 Task: Check the percentage active listings of vinyl sliding in the last 5 years.
Action: Mouse moved to (750, 171)
Screenshot: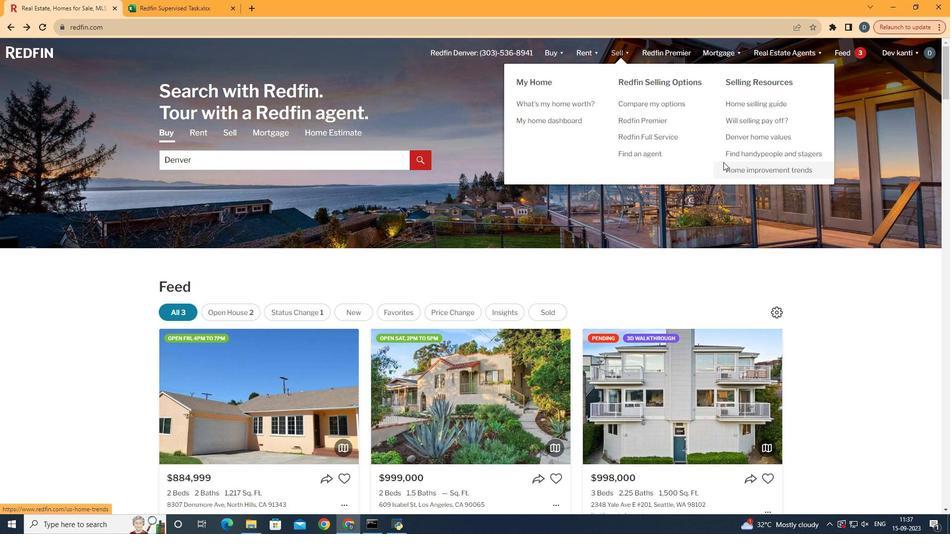 
Action: Mouse pressed left at (750, 171)
Screenshot: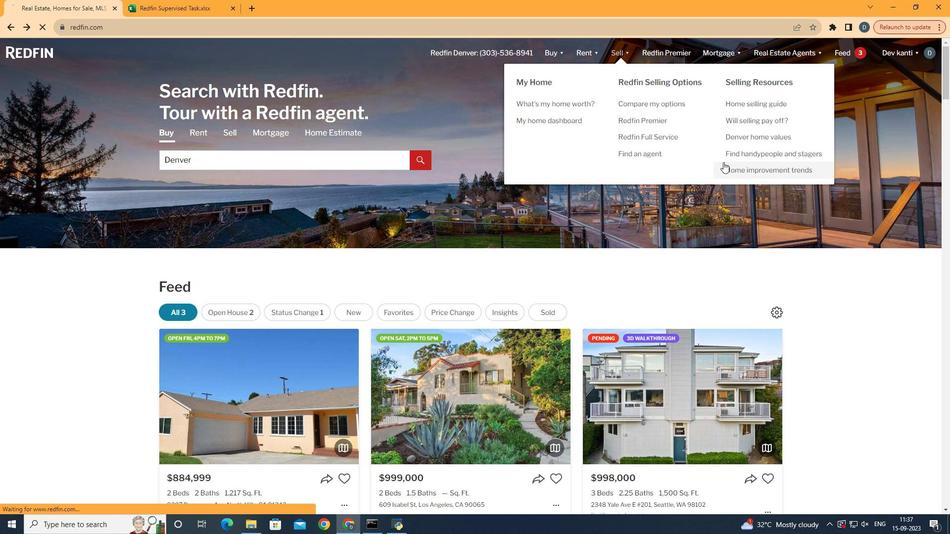 
Action: Mouse moved to (234, 199)
Screenshot: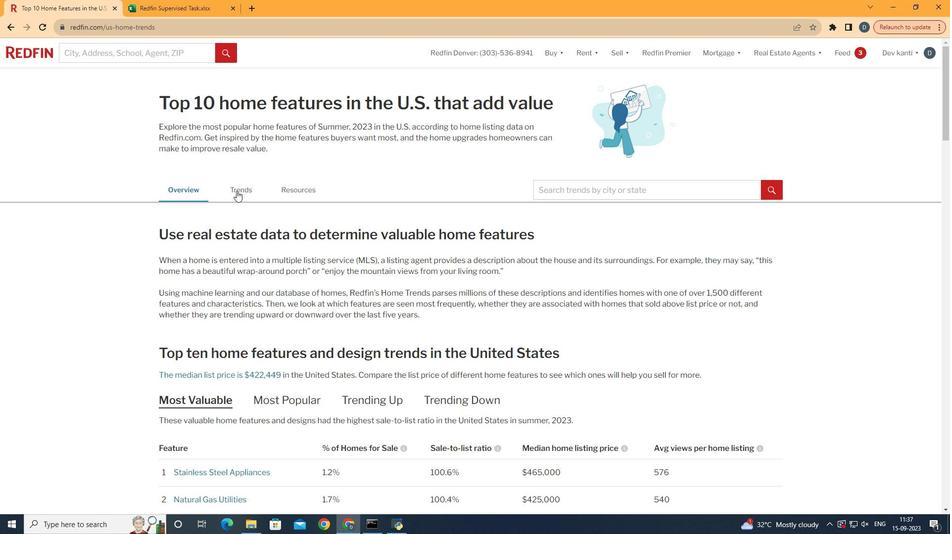 
Action: Mouse pressed left at (234, 199)
Screenshot: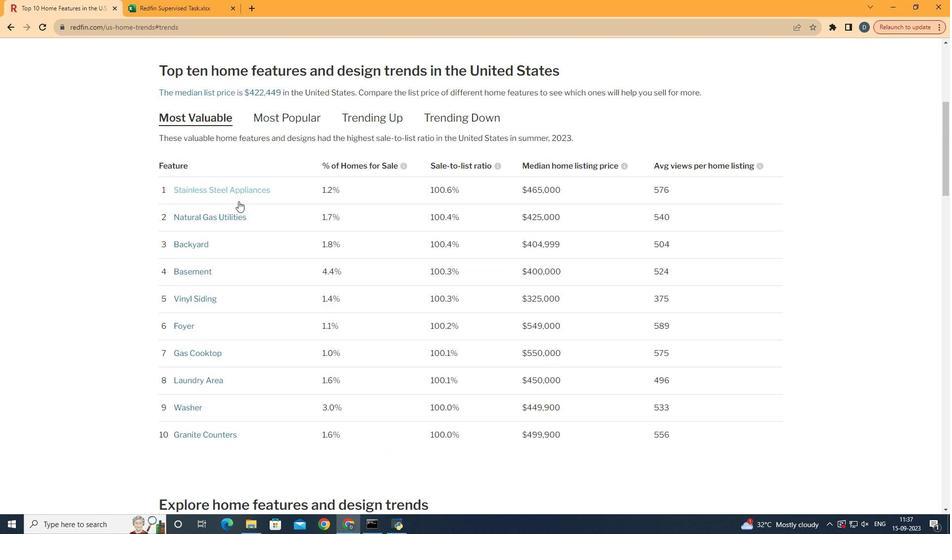 
Action: Mouse moved to (382, 290)
Screenshot: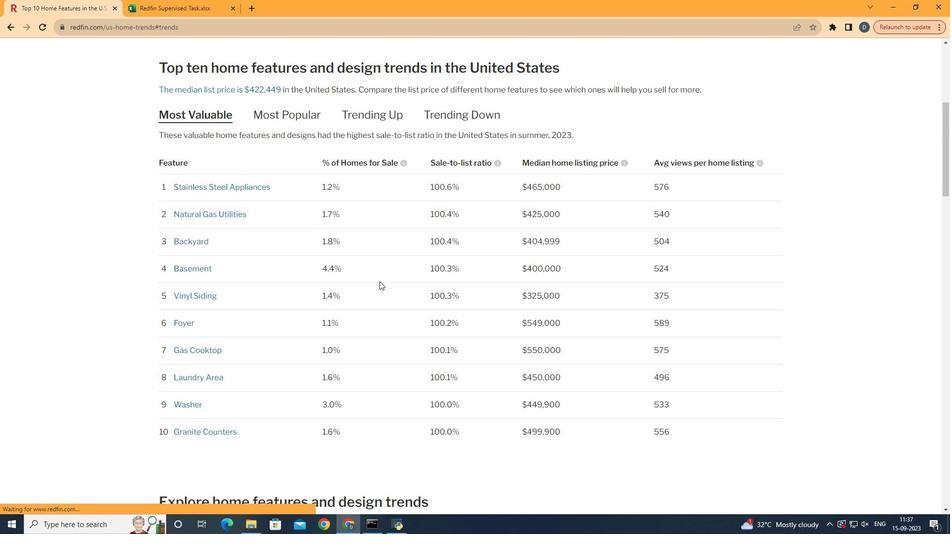 
Action: Mouse scrolled (382, 289) with delta (0, 0)
Screenshot: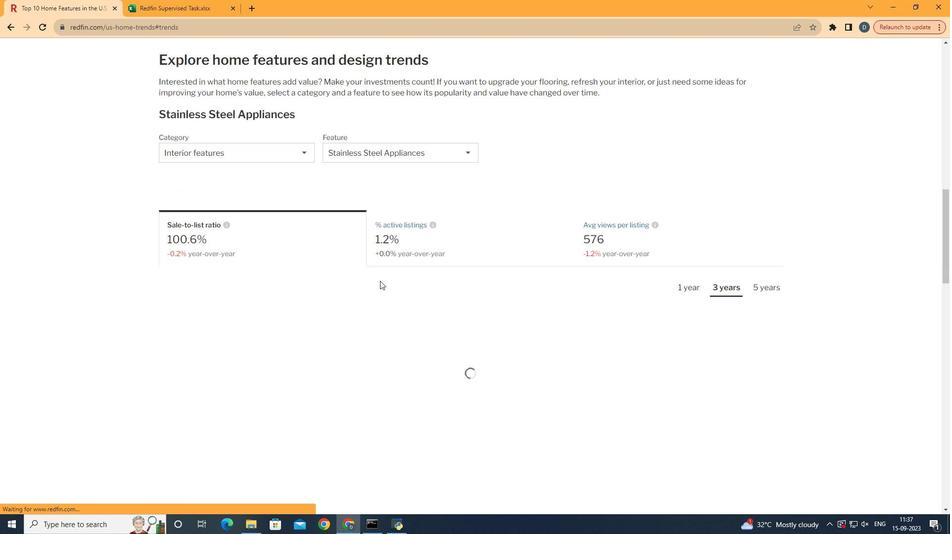 
Action: Mouse scrolled (382, 289) with delta (0, 0)
Screenshot: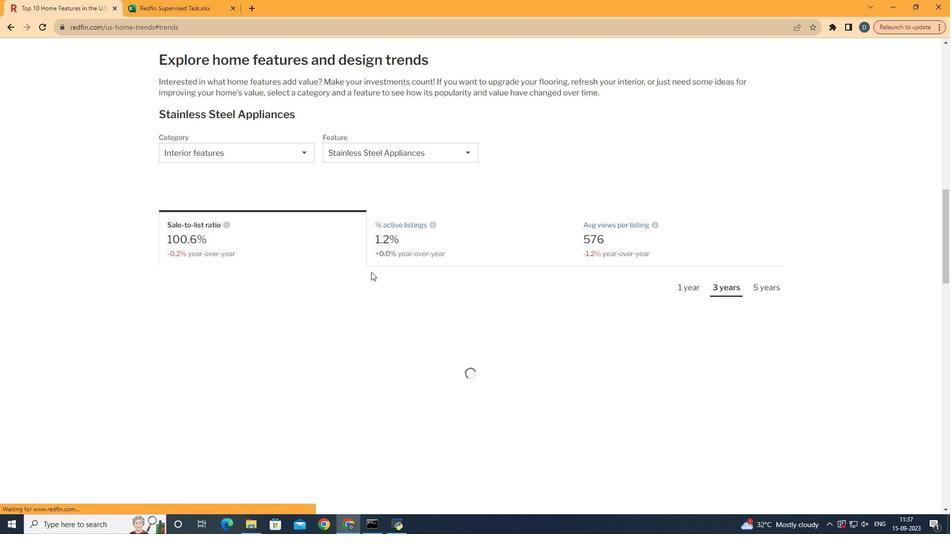 
Action: Mouse scrolled (382, 289) with delta (0, 0)
Screenshot: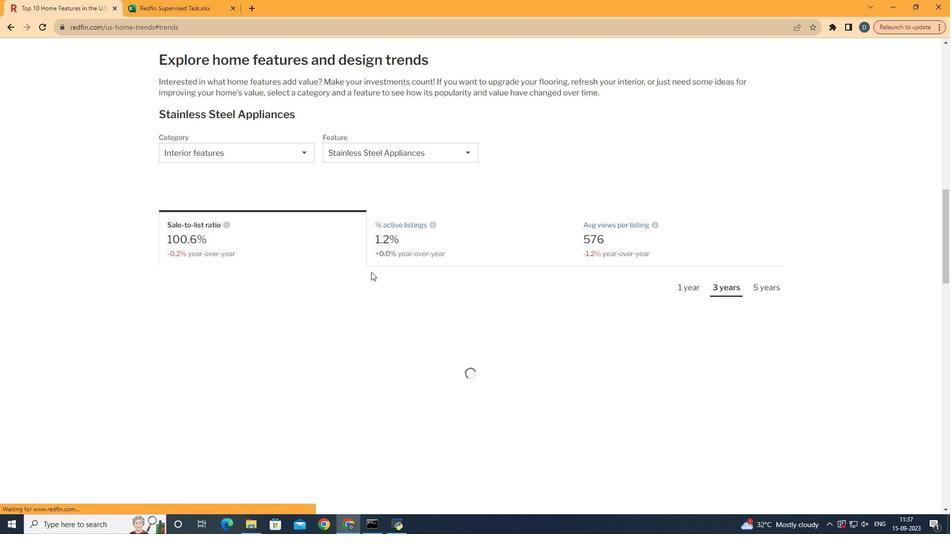 
Action: Mouse scrolled (382, 289) with delta (0, 0)
Screenshot: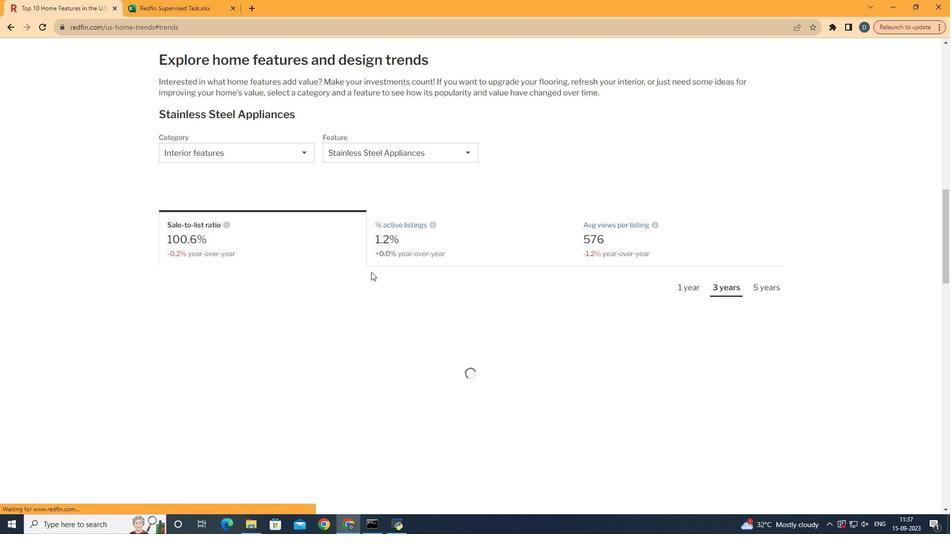 
Action: Mouse moved to (382, 290)
Screenshot: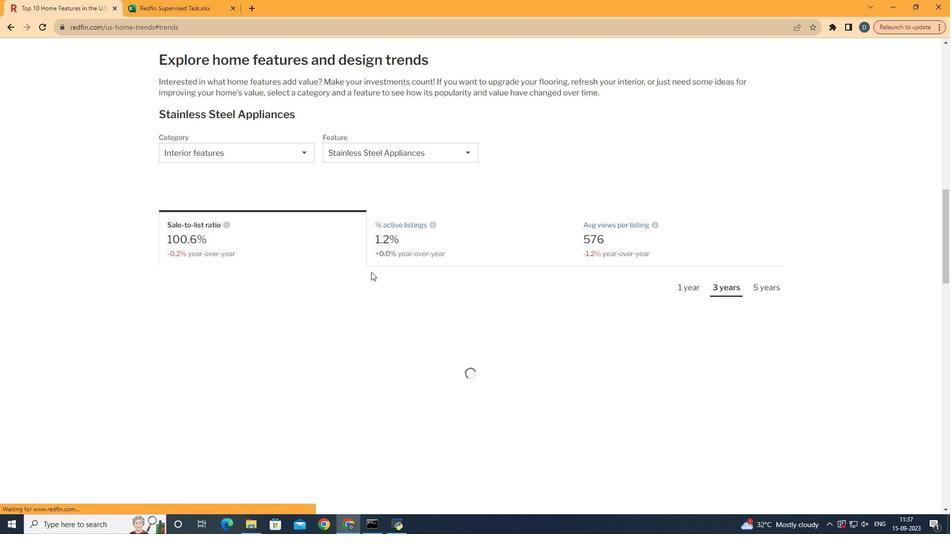
Action: Mouse scrolled (382, 289) with delta (0, 0)
Screenshot: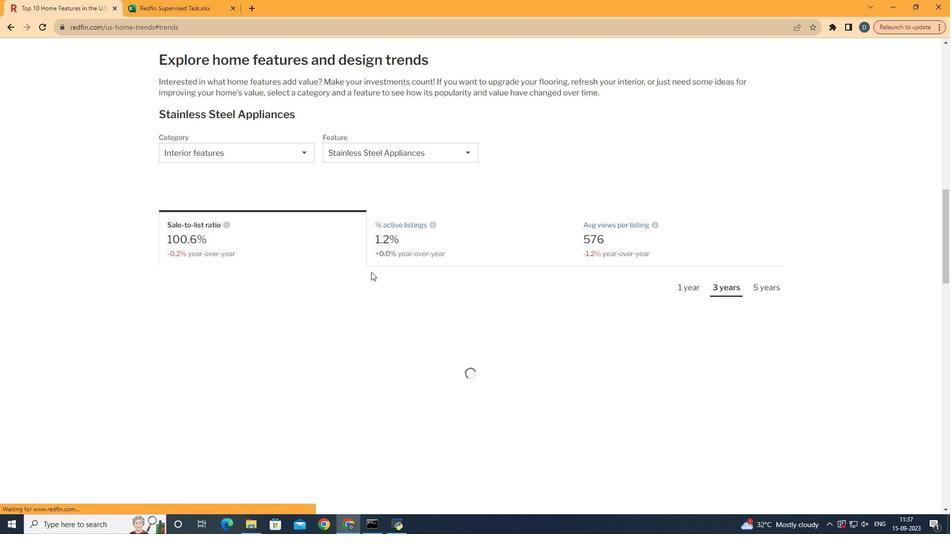 
Action: Mouse moved to (384, 289)
Screenshot: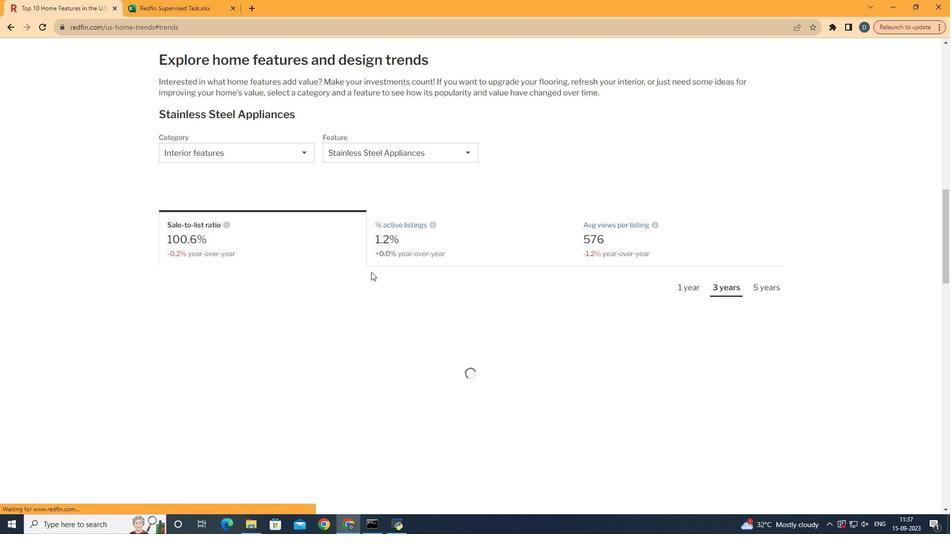 
Action: Mouse scrolled (384, 288) with delta (0, 0)
Screenshot: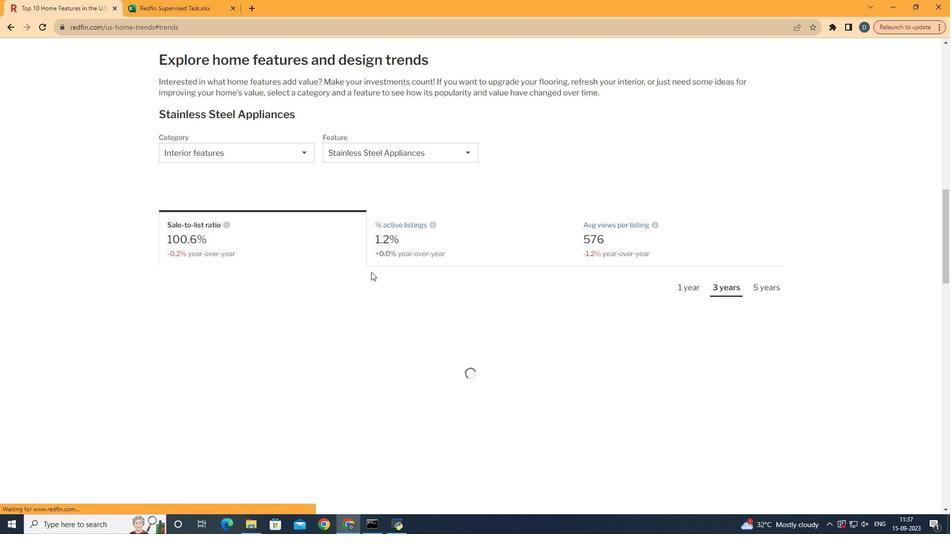 
Action: Mouse moved to (385, 289)
Screenshot: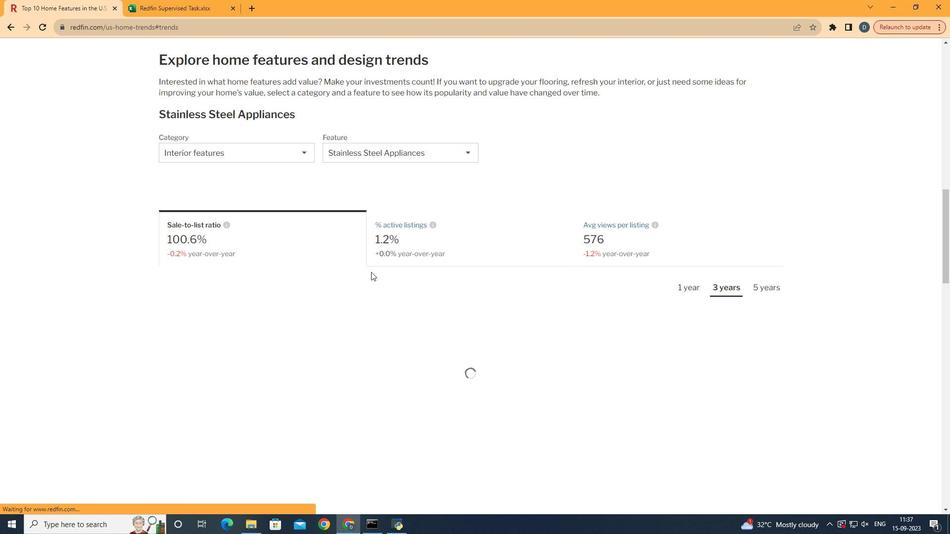 
Action: Mouse scrolled (385, 288) with delta (0, 0)
Screenshot: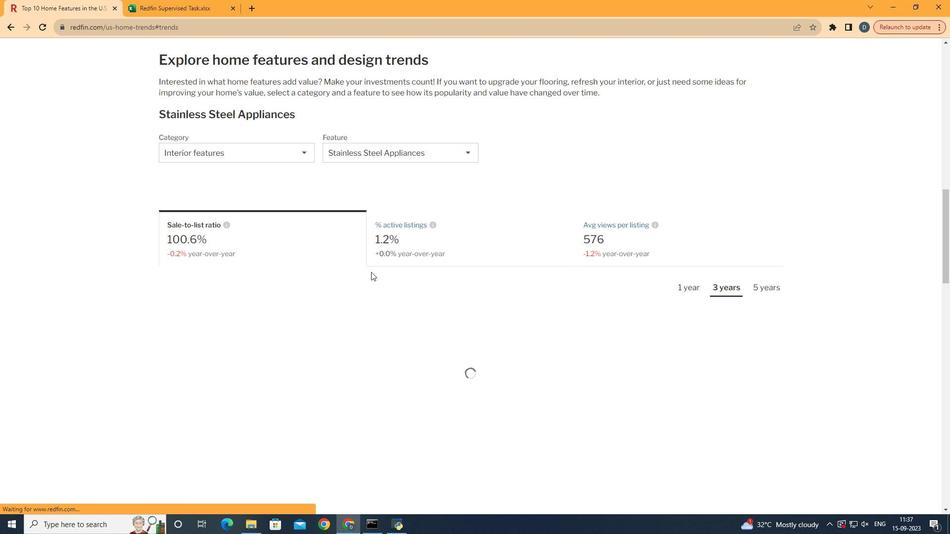 
Action: Mouse moved to (386, 289)
Screenshot: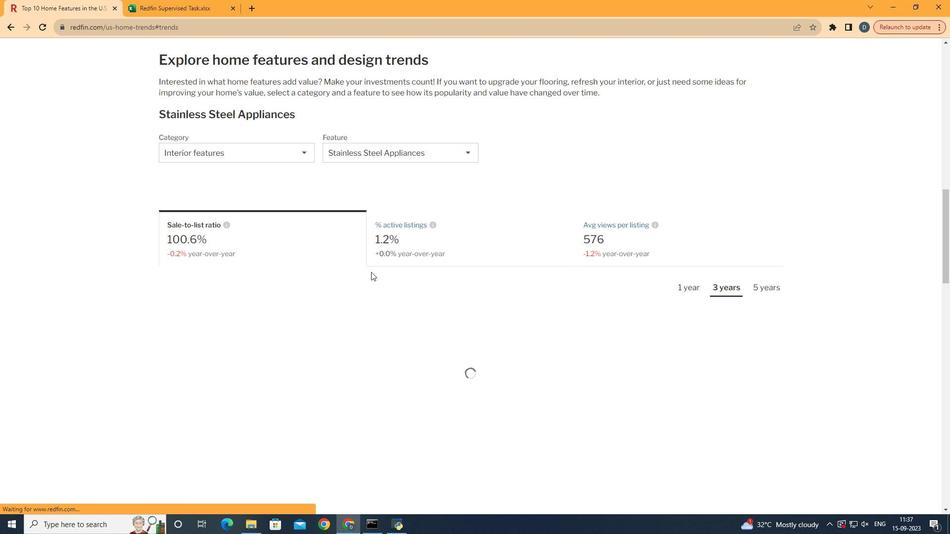 
Action: Mouse scrolled (386, 288) with delta (0, 0)
Screenshot: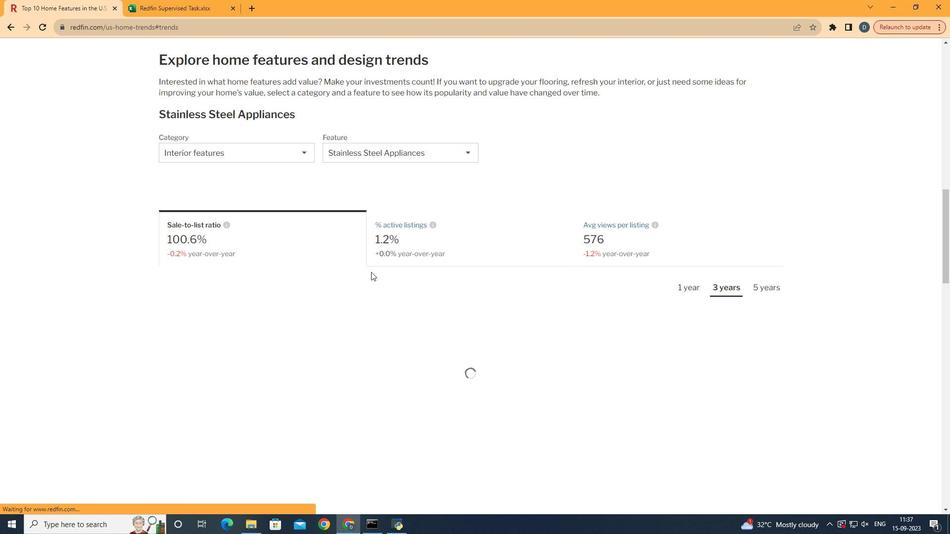 
Action: Mouse moved to (288, 159)
Screenshot: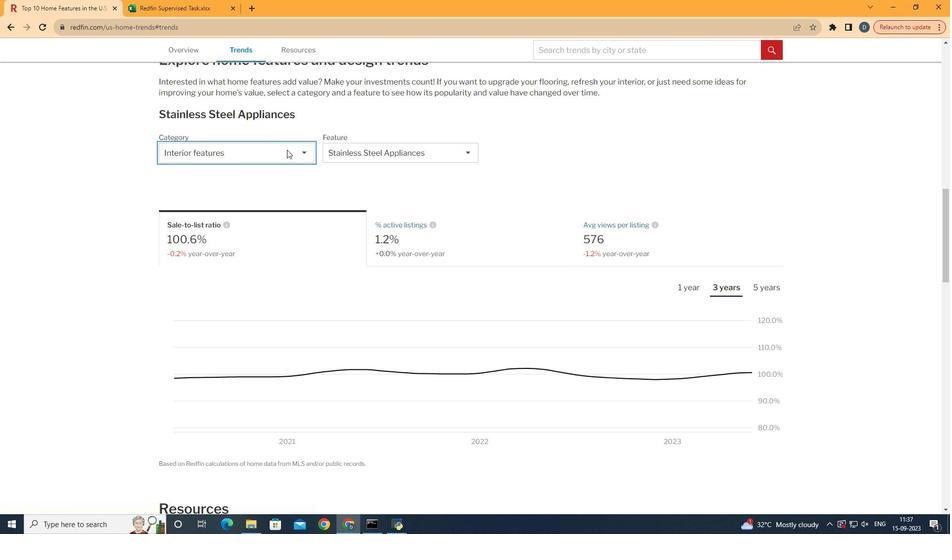 
Action: Mouse pressed left at (288, 159)
Screenshot: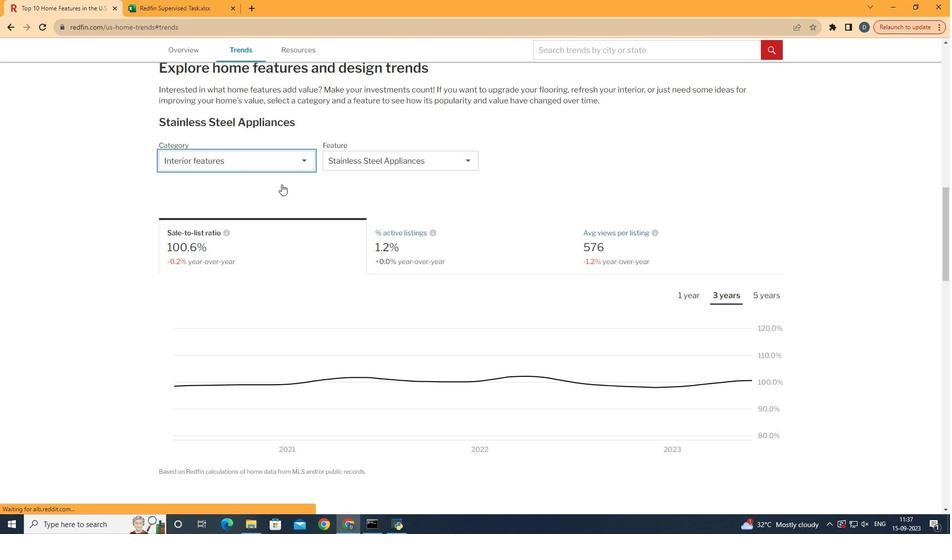 
Action: Mouse moved to (263, 305)
Screenshot: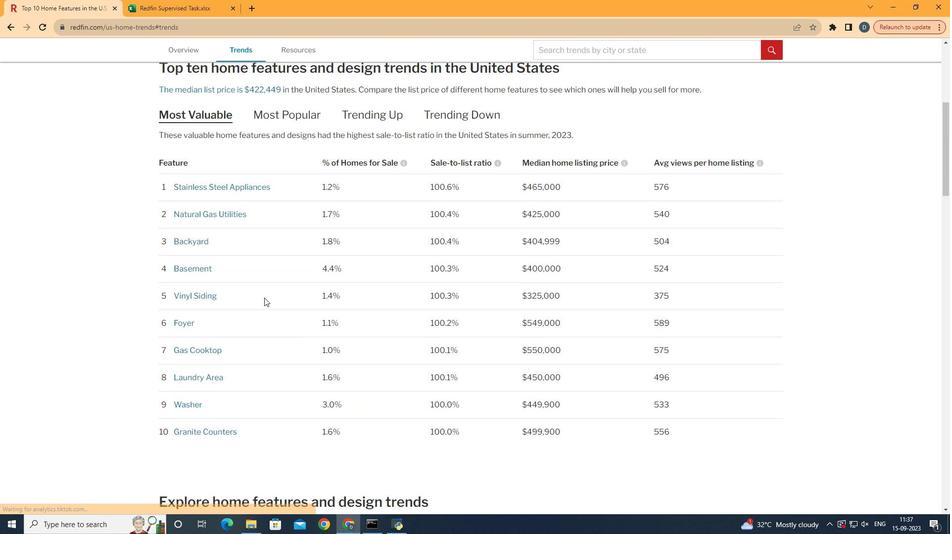 
Action: Mouse scrolled (263, 304) with delta (0, 0)
Screenshot: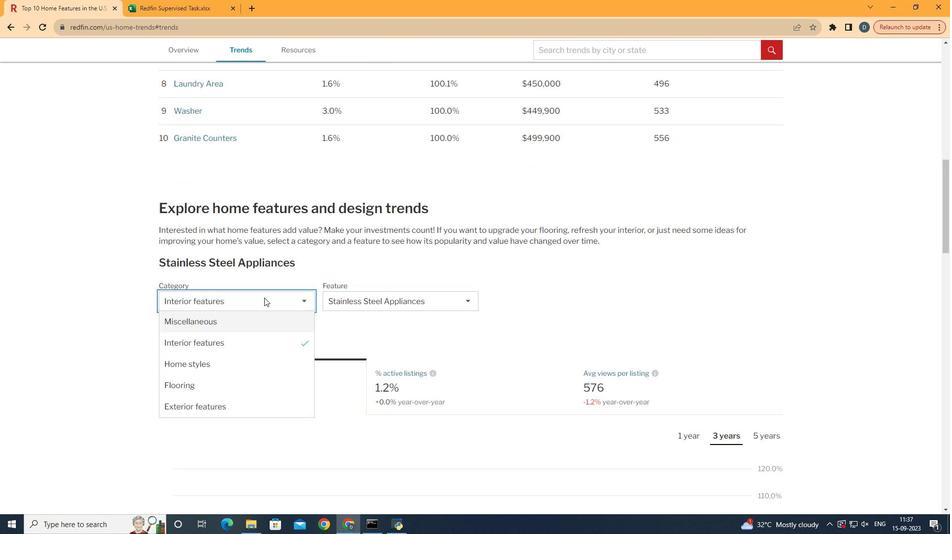 
Action: Mouse scrolled (263, 304) with delta (0, 0)
Screenshot: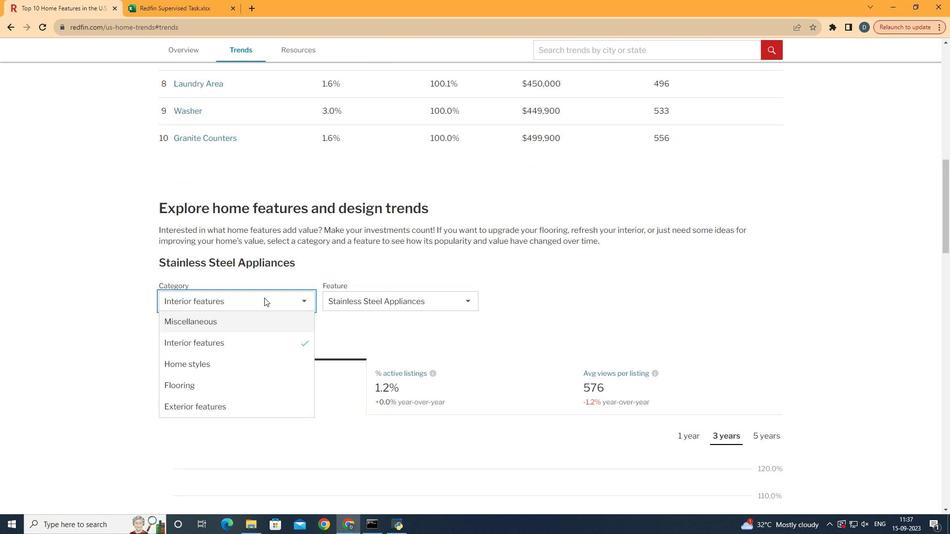 
Action: Mouse scrolled (263, 304) with delta (0, 0)
Screenshot: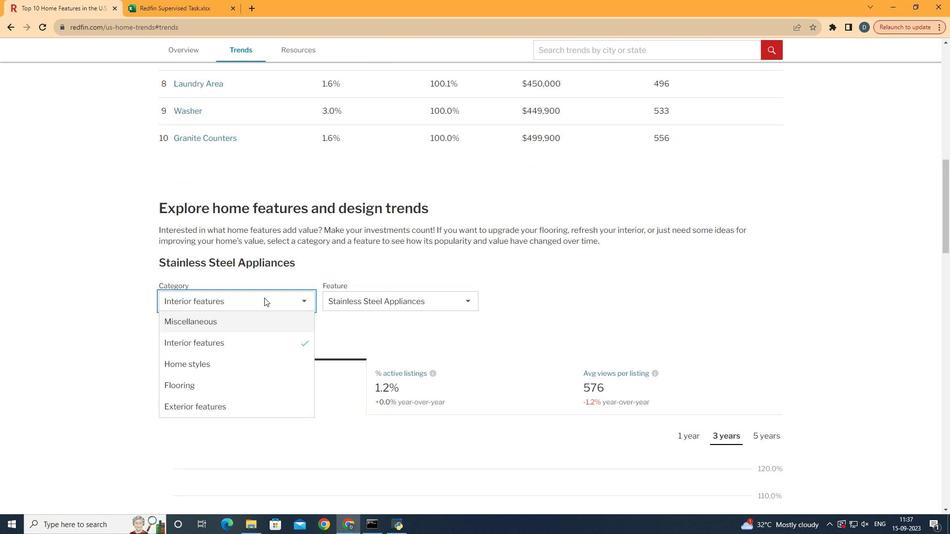 
Action: Mouse scrolled (263, 304) with delta (0, 0)
Screenshot: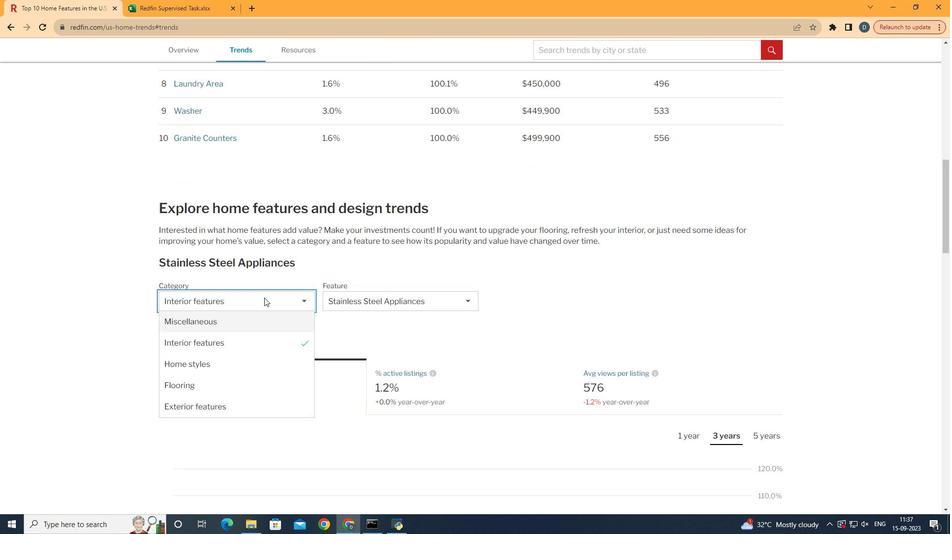 
Action: Mouse scrolled (263, 304) with delta (0, 0)
Screenshot: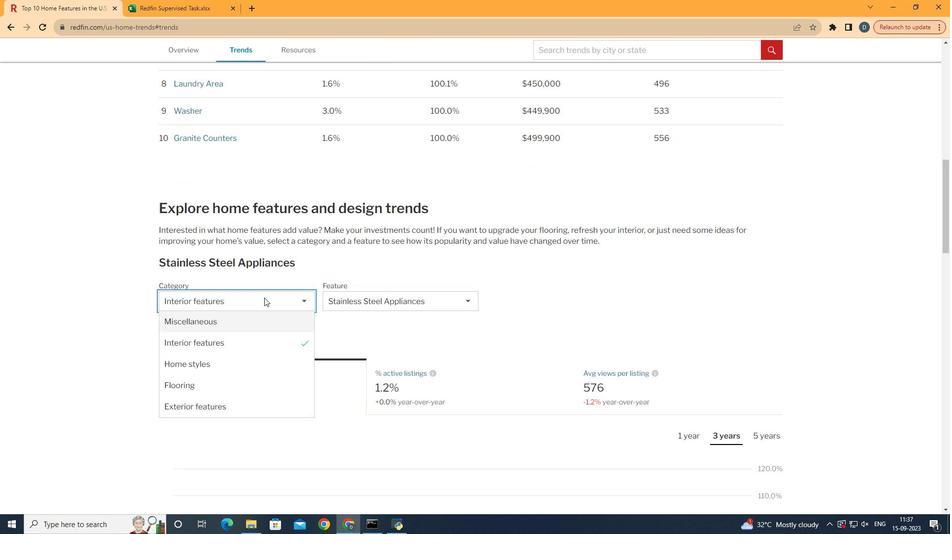 
Action: Mouse scrolled (263, 304) with delta (0, 0)
Screenshot: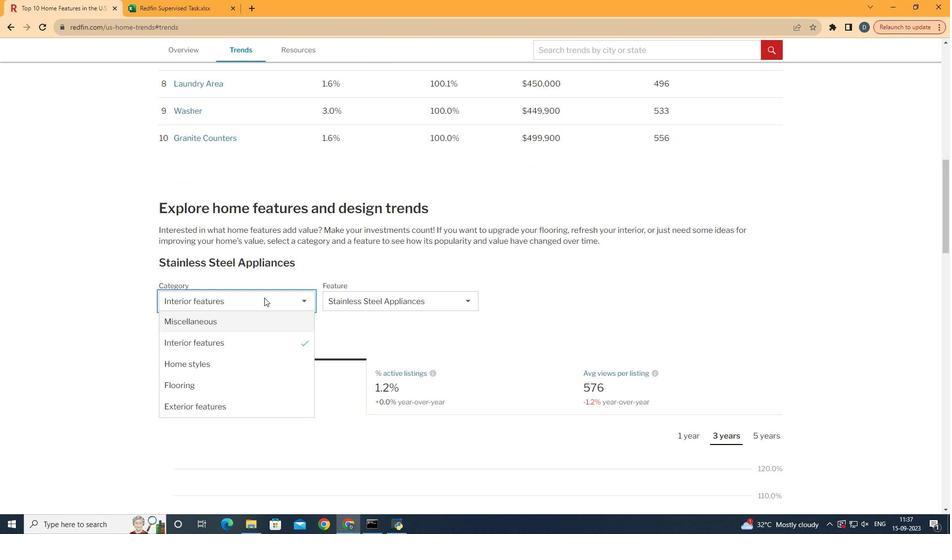 
Action: Mouse moved to (244, 407)
Screenshot: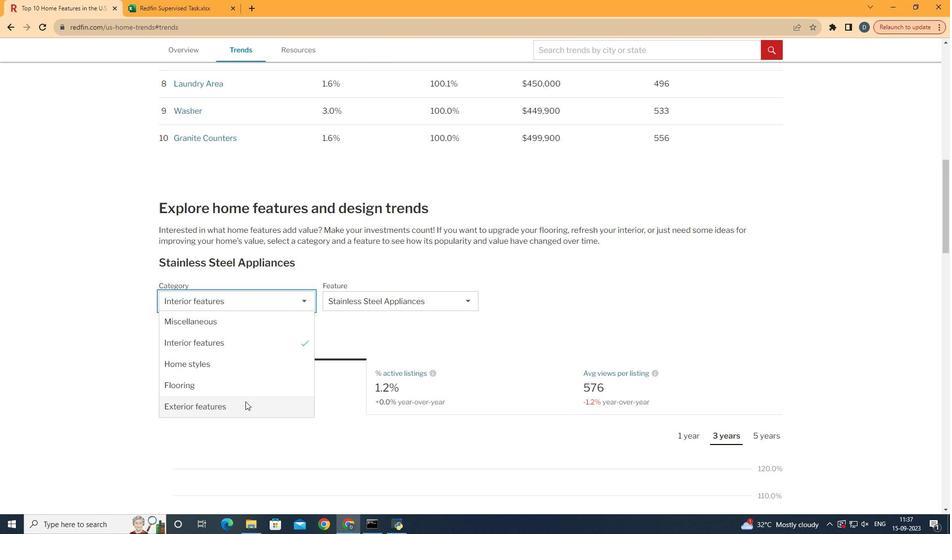 
Action: Mouse pressed left at (244, 407)
Screenshot: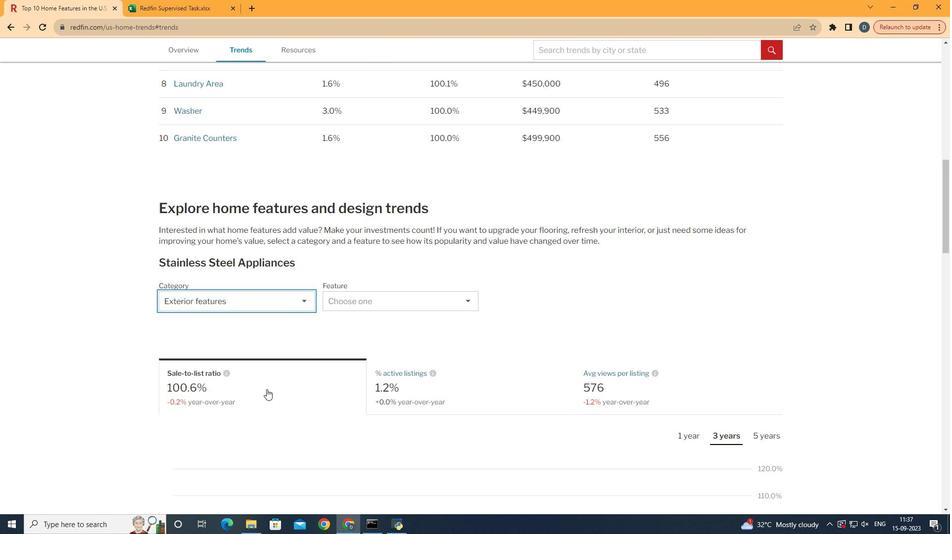 
Action: Mouse moved to (401, 307)
Screenshot: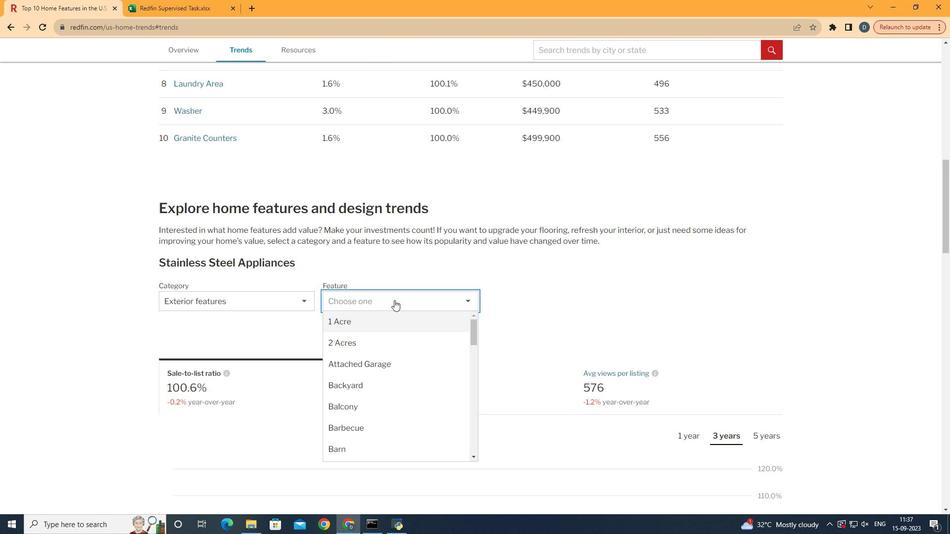 
Action: Mouse pressed left at (401, 307)
Screenshot: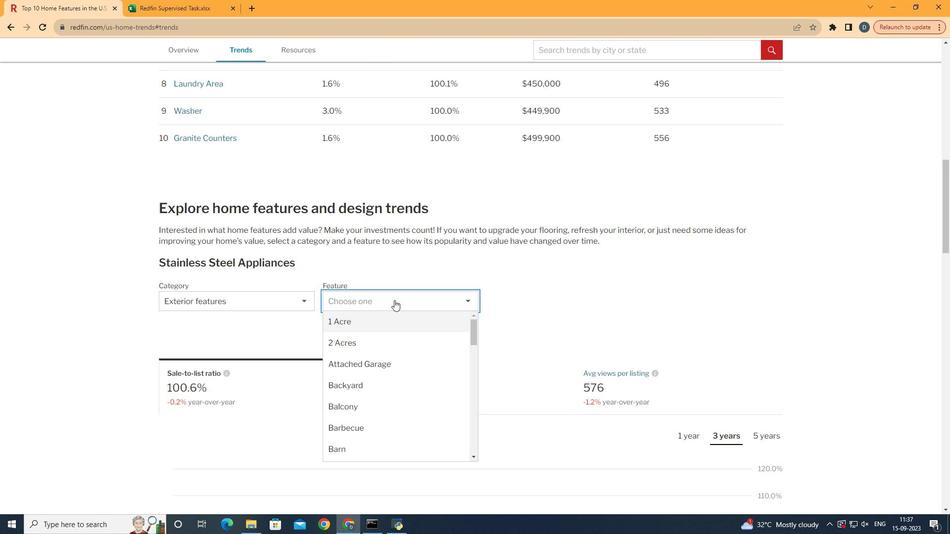 
Action: Mouse moved to (411, 385)
Screenshot: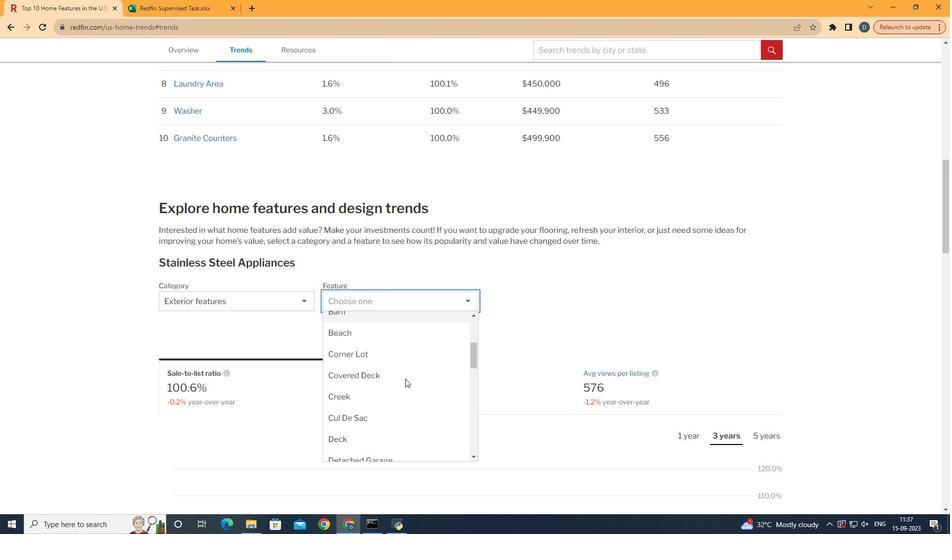 
Action: Mouse scrolled (411, 384) with delta (0, 0)
Screenshot: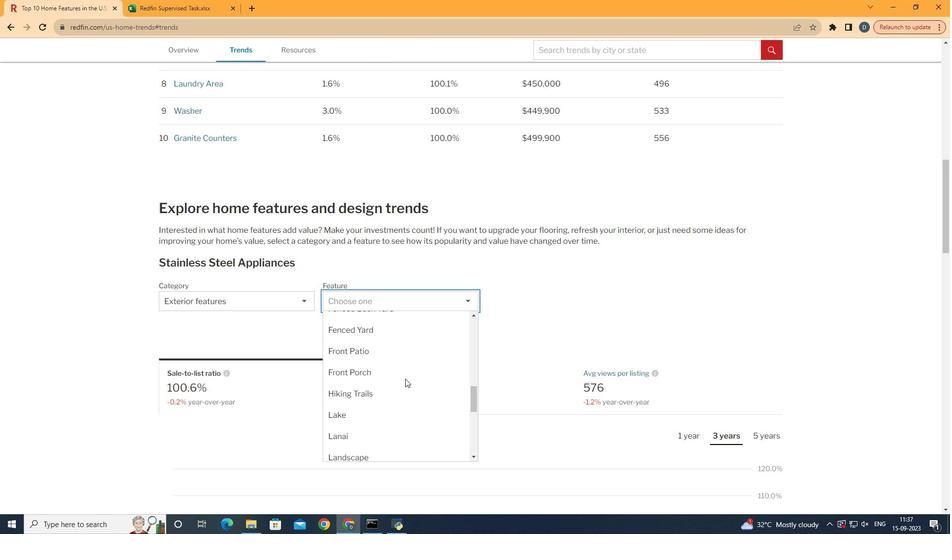 
Action: Mouse scrolled (411, 384) with delta (0, 0)
Screenshot: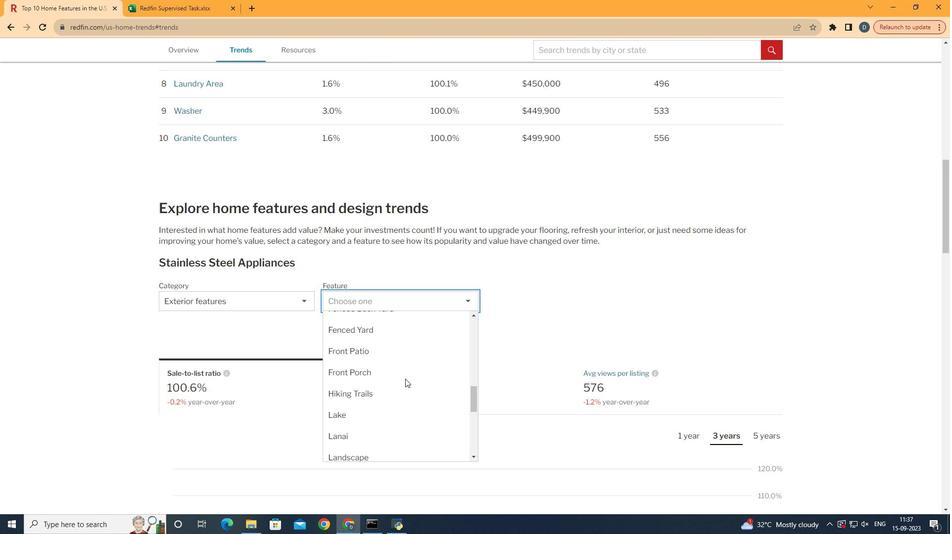 
Action: Mouse scrolled (411, 384) with delta (0, 0)
Screenshot: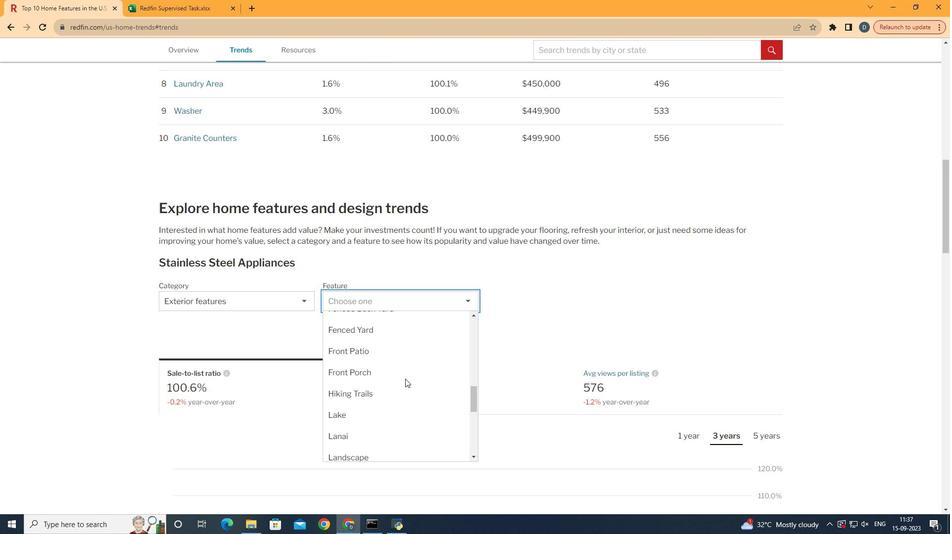 
Action: Mouse scrolled (411, 384) with delta (0, 0)
Screenshot: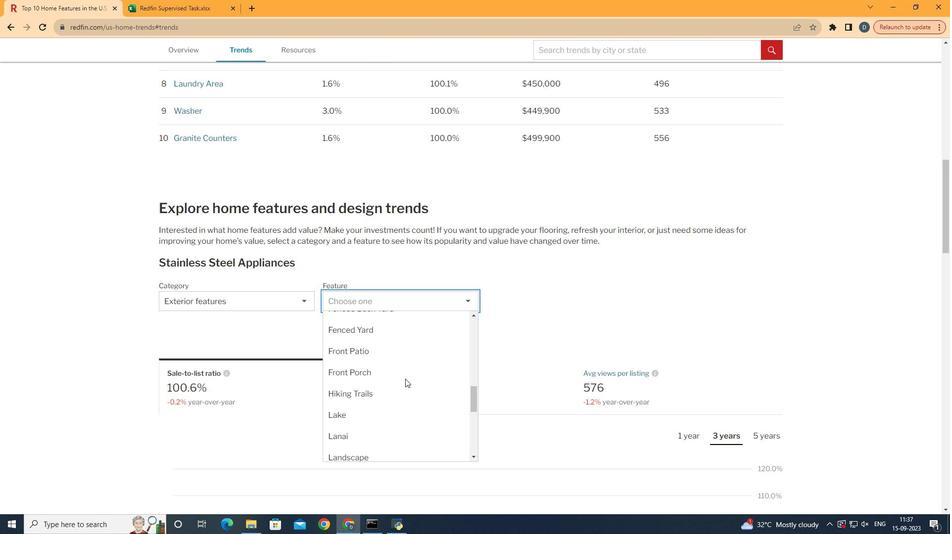 
Action: Mouse scrolled (411, 384) with delta (0, 0)
Screenshot: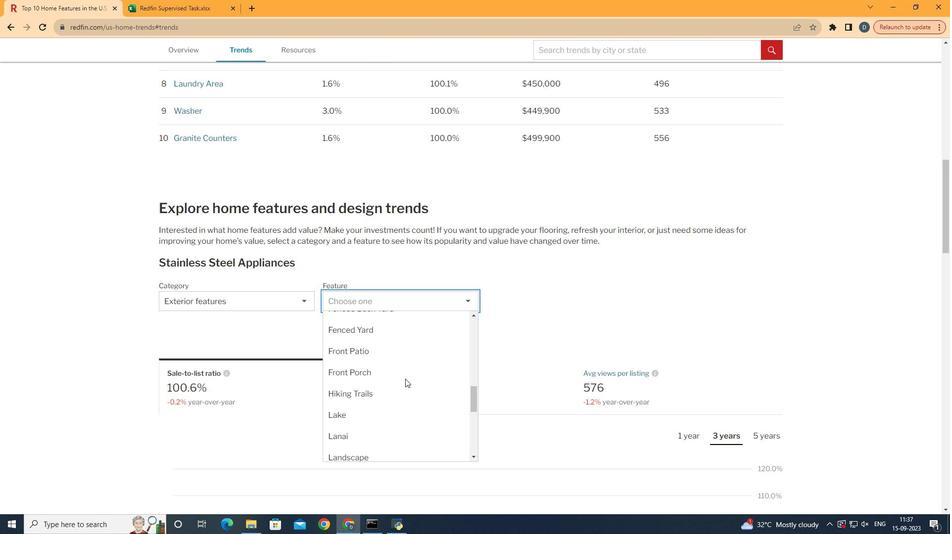 
Action: Mouse moved to (411, 385)
Screenshot: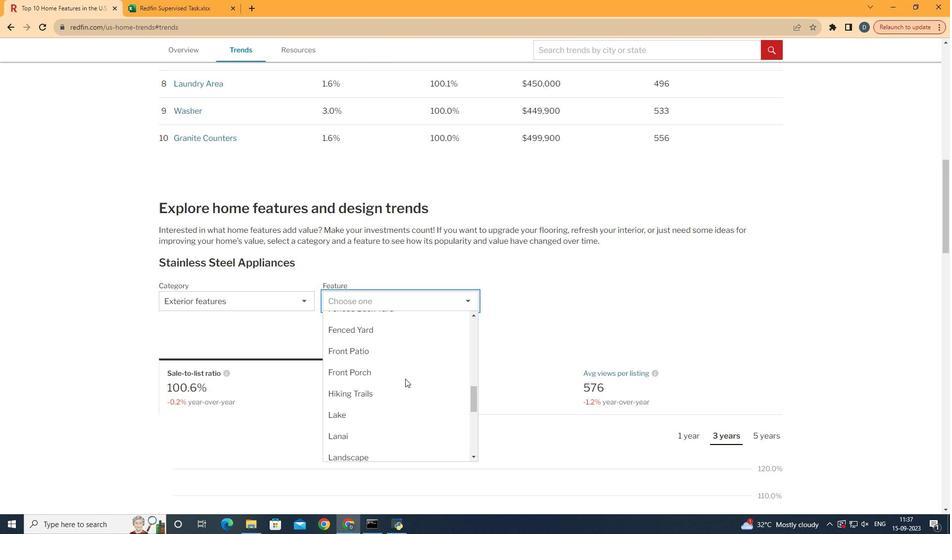 
Action: Mouse scrolled (411, 384) with delta (0, 0)
Screenshot: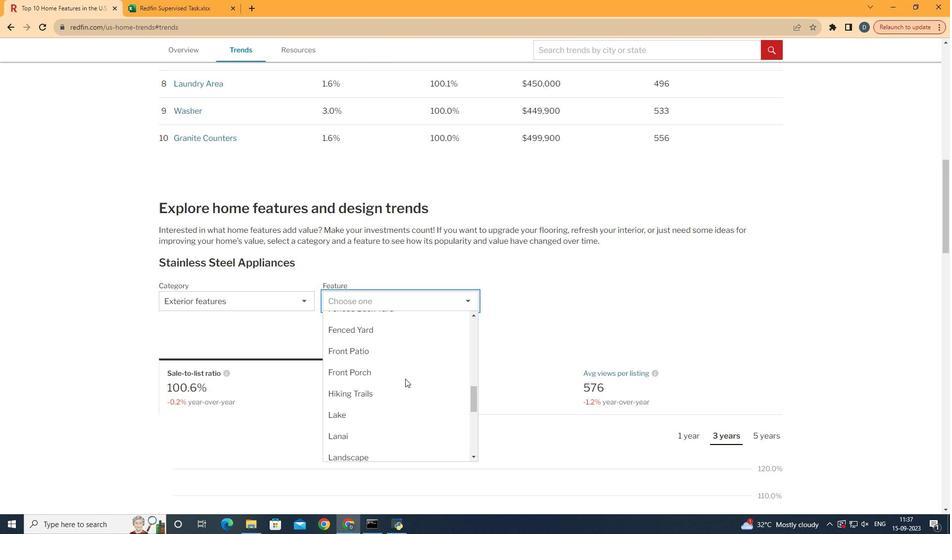 
Action: Mouse moved to (412, 385)
Screenshot: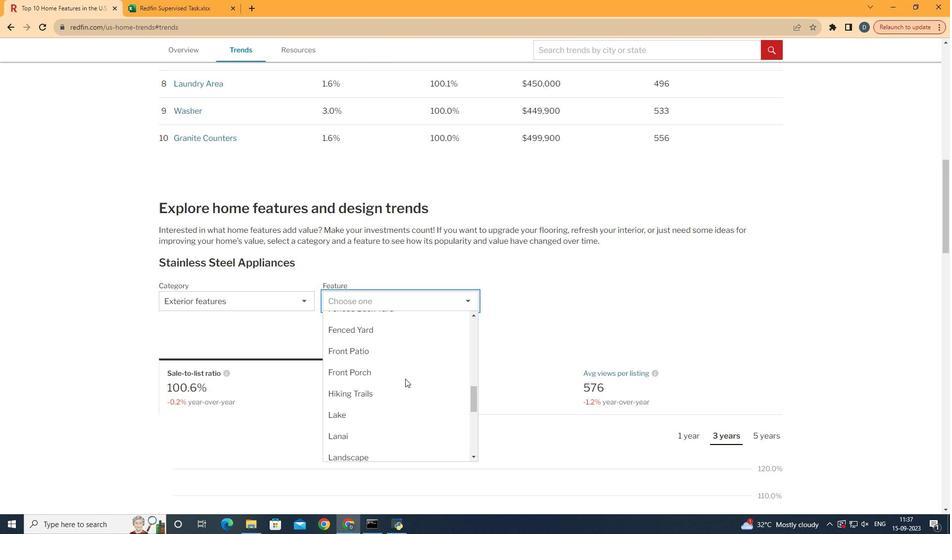 
Action: Mouse scrolled (412, 384) with delta (0, 0)
Screenshot: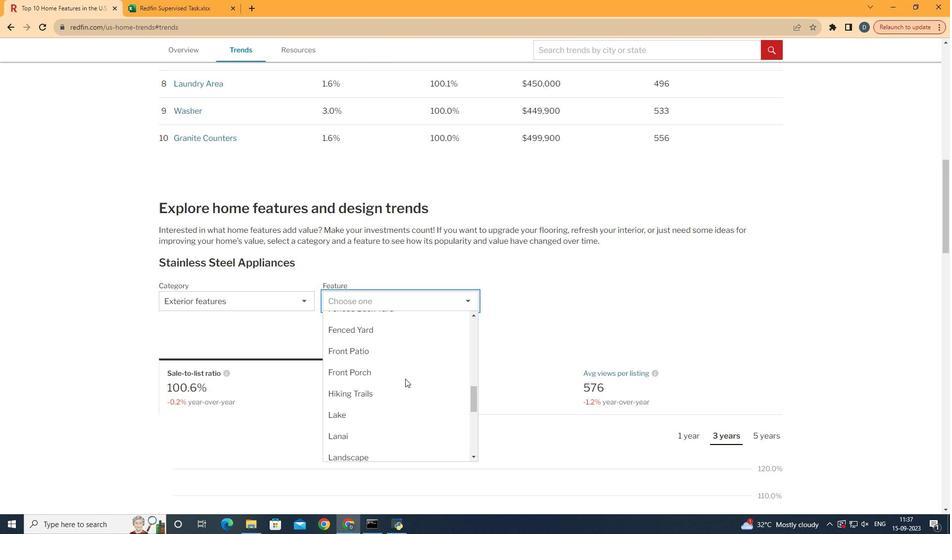 
Action: Mouse moved to (413, 385)
Screenshot: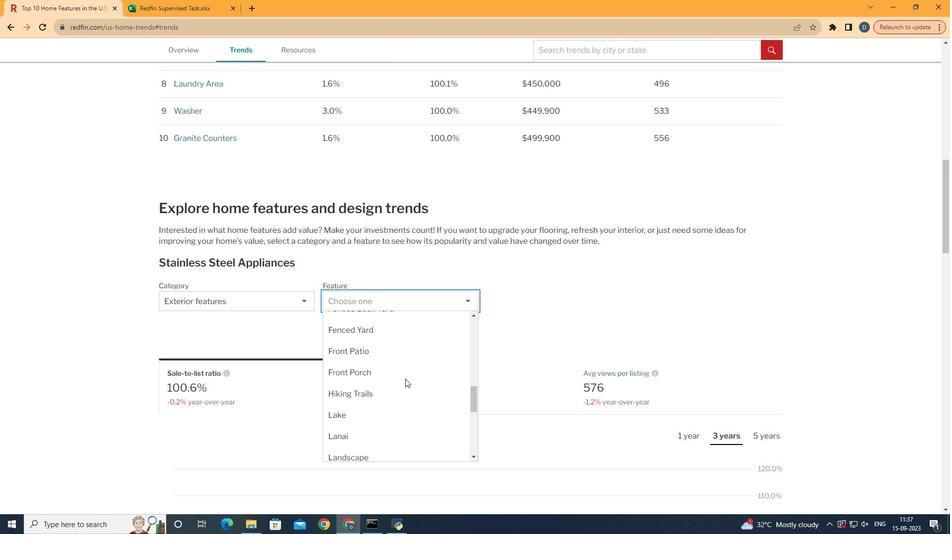 
Action: Mouse scrolled (413, 384) with delta (0, 0)
Screenshot: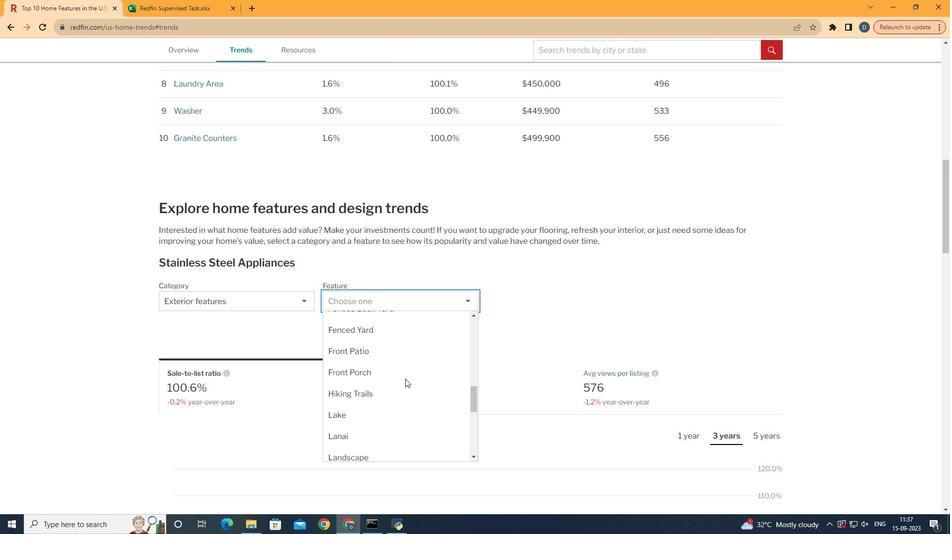 
Action: Mouse moved to (413, 385)
Screenshot: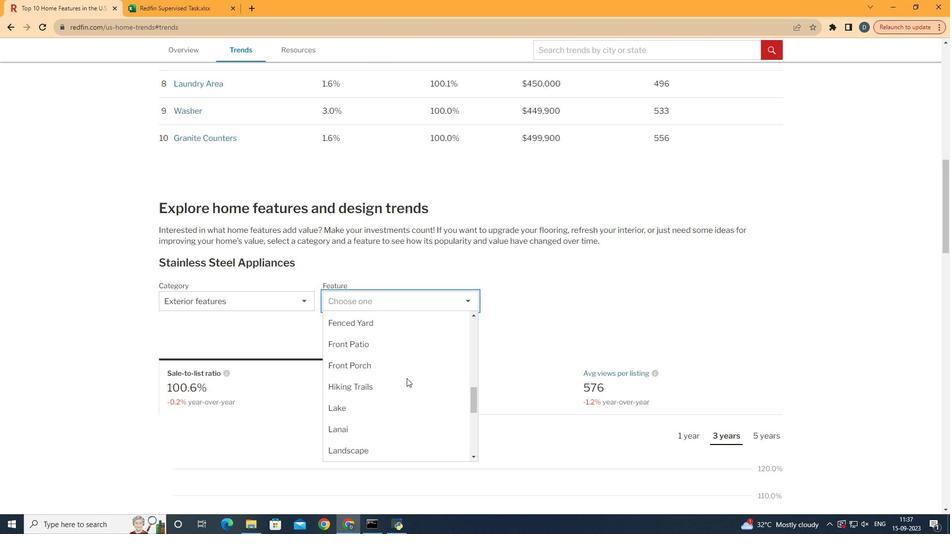 
Action: Mouse scrolled (413, 384) with delta (0, 0)
Screenshot: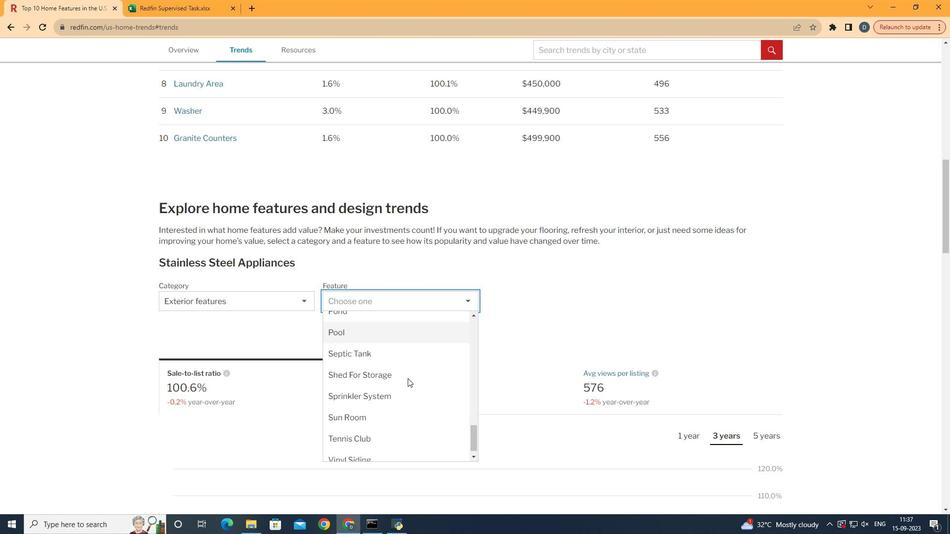 
Action: Mouse scrolled (413, 384) with delta (0, 0)
Screenshot: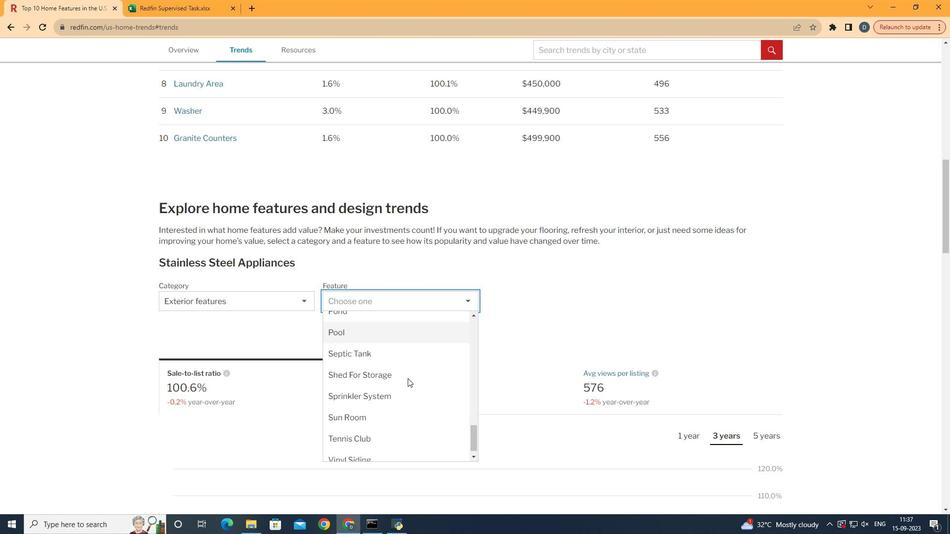 
Action: Mouse scrolled (413, 384) with delta (0, 0)
Screenshot: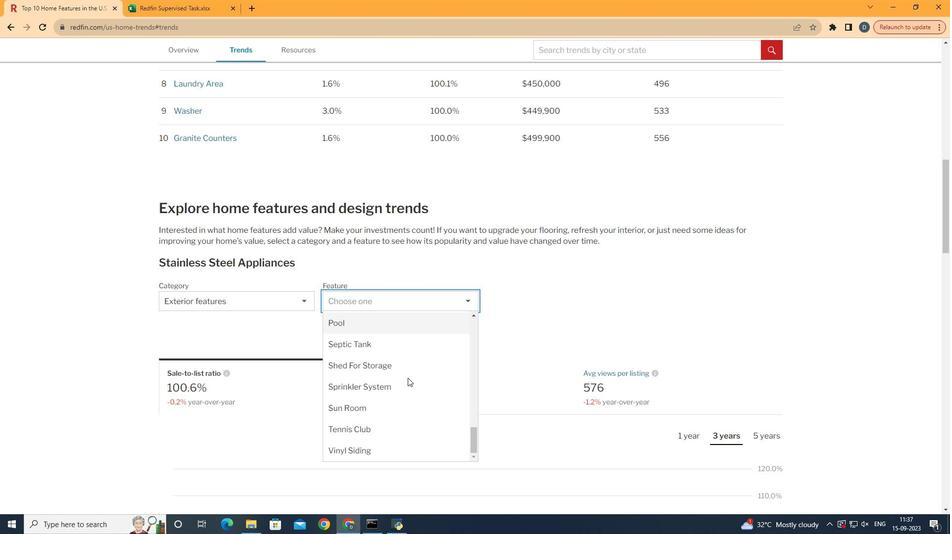 
Action: Mouse scrolled (413, 384) with delta (0, 0)
Screenshot: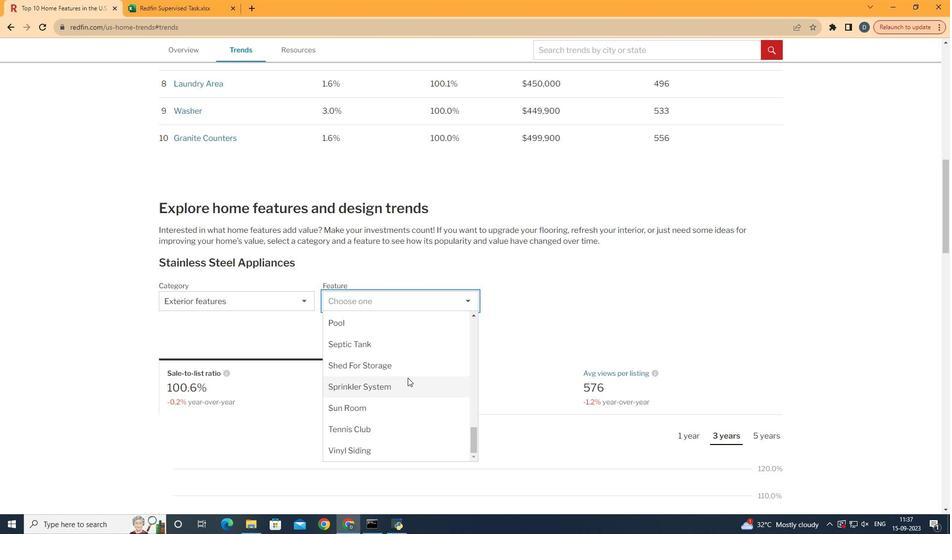 
Action: Mouse moved to (414, 384)
Screenshot: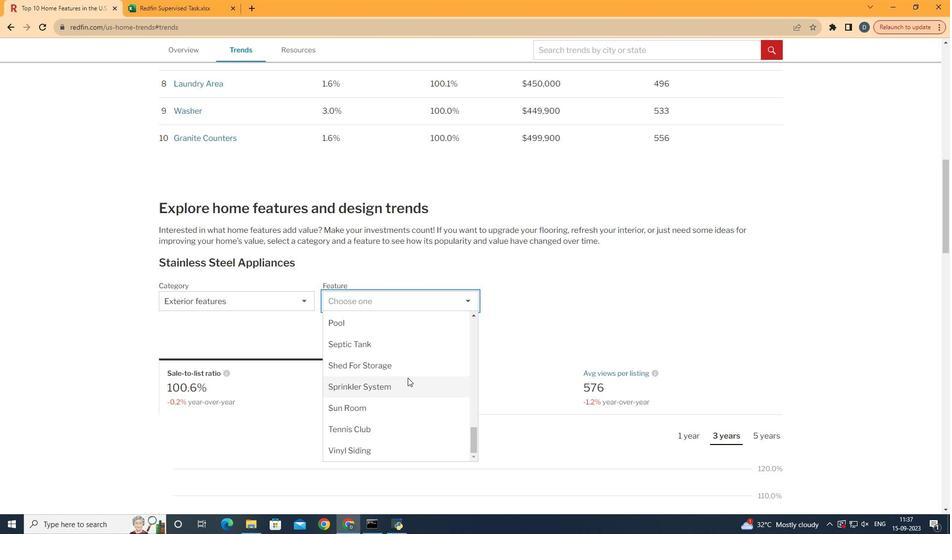 
Action: Mouse scrolled (414, 384) with delta (0, 0)
Screenshot: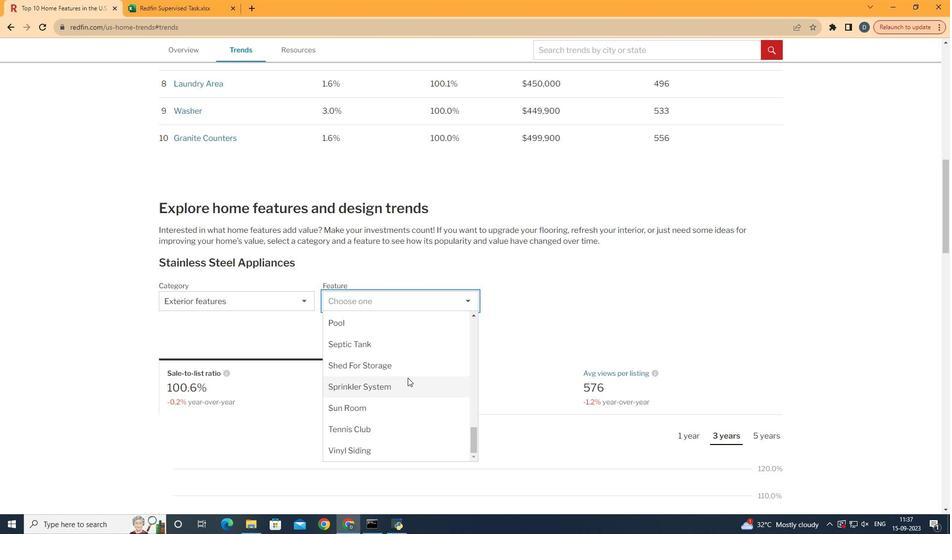
Action: Mouse moved to (415, 384)
Screenshot: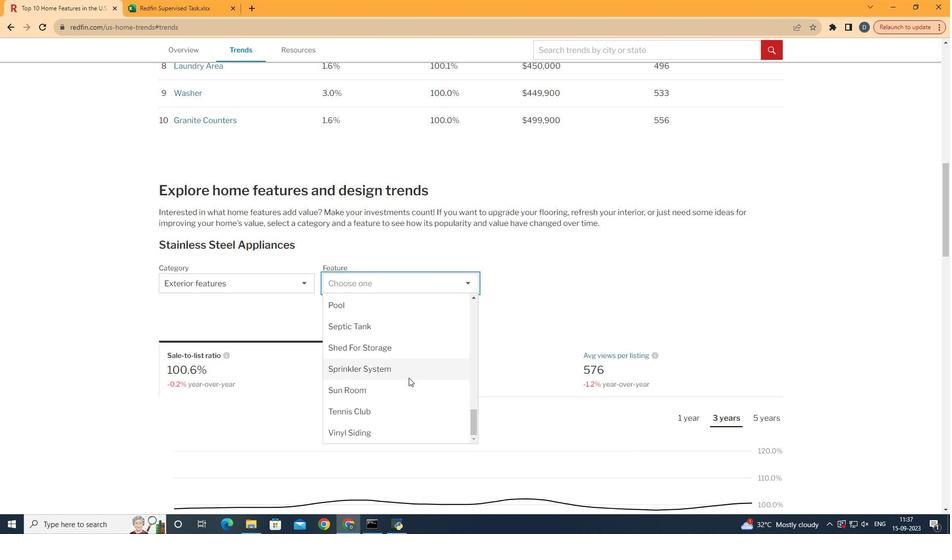 
Action: Mouse scrolled (415, 383) with delta (0, 0)
Screenshot: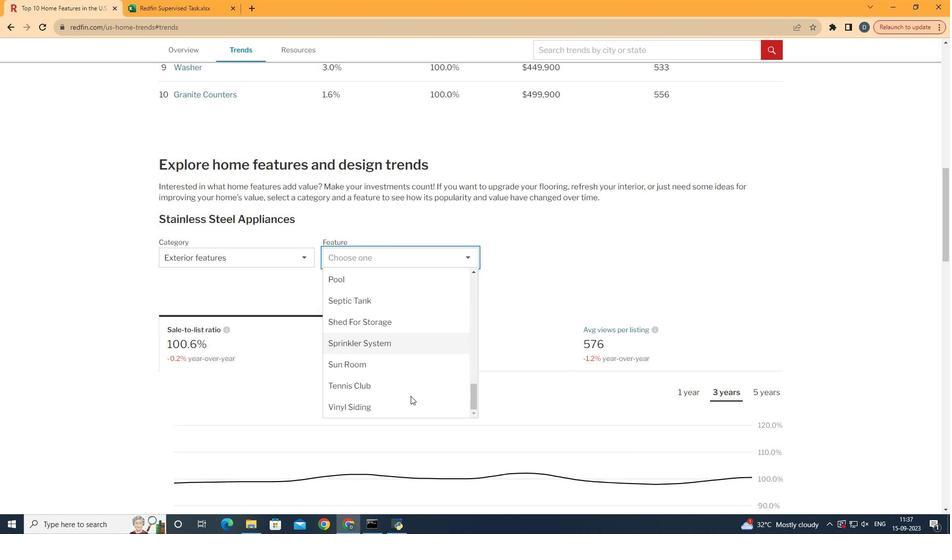 
Action: Mouse scrolled (415, 383) with delta (0, 0)
Screenshot: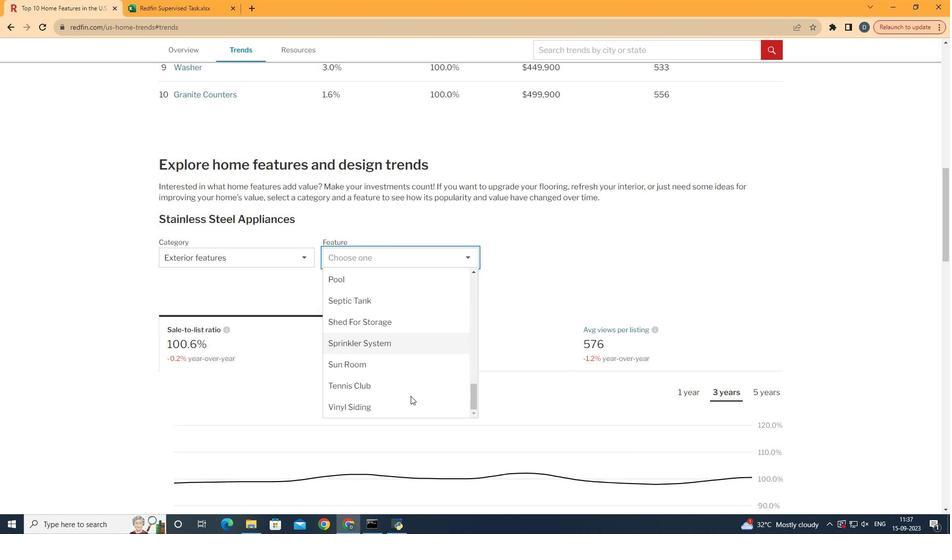 
Action: Mouse scrolled (415, 383) with delta (0, 0)
Screenshot: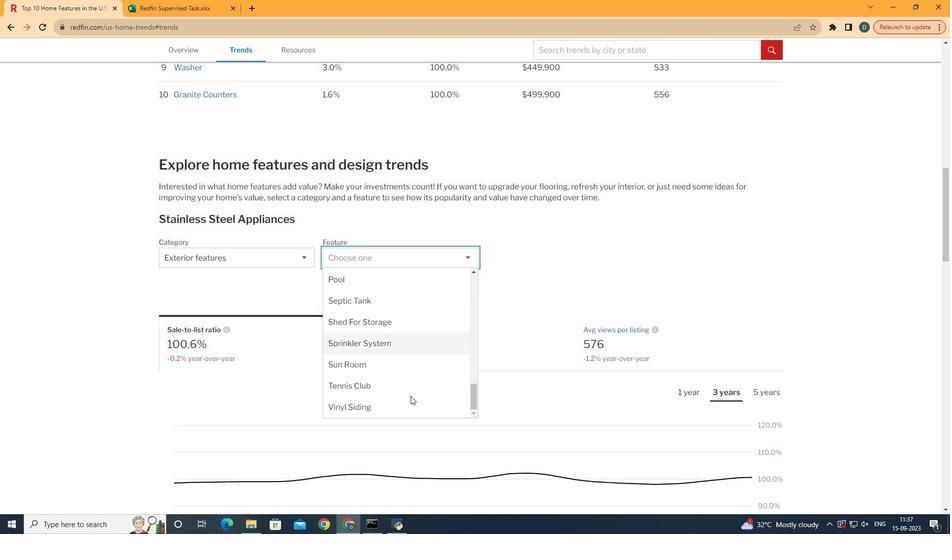 
Action: Mouse moved to (416, 384)
Screenshot: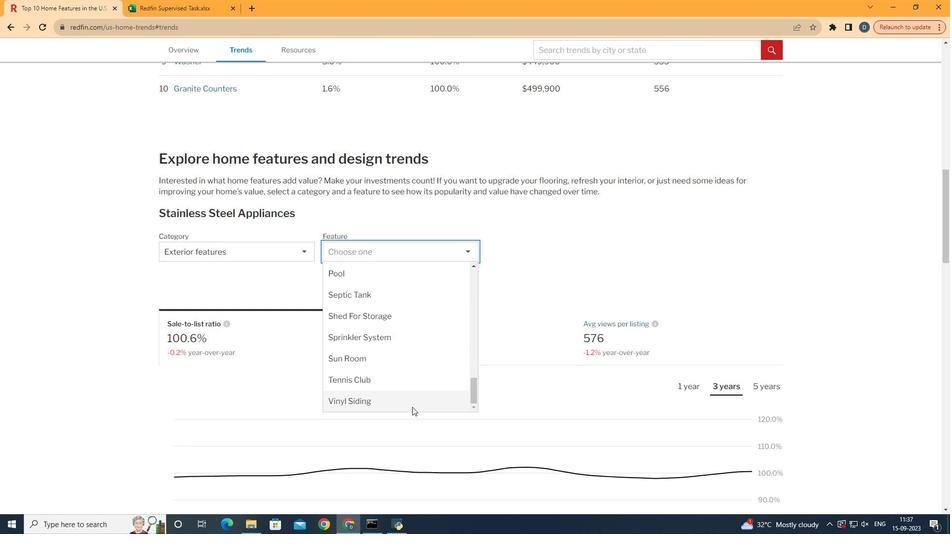 
Action: Mouse scrolled (416, 383) with delta (0, 0)
Screenshot: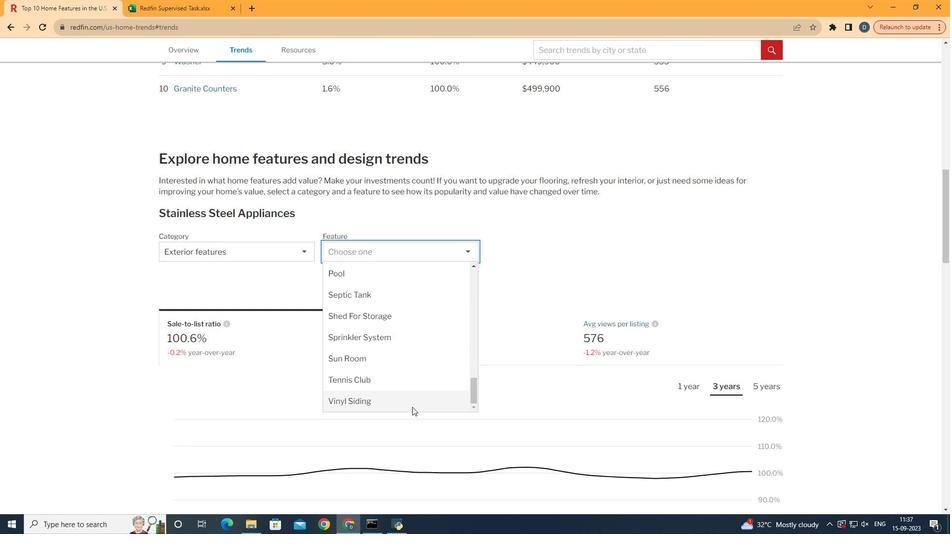 
Action: Mouse moved to (424, 408)
Screenshot: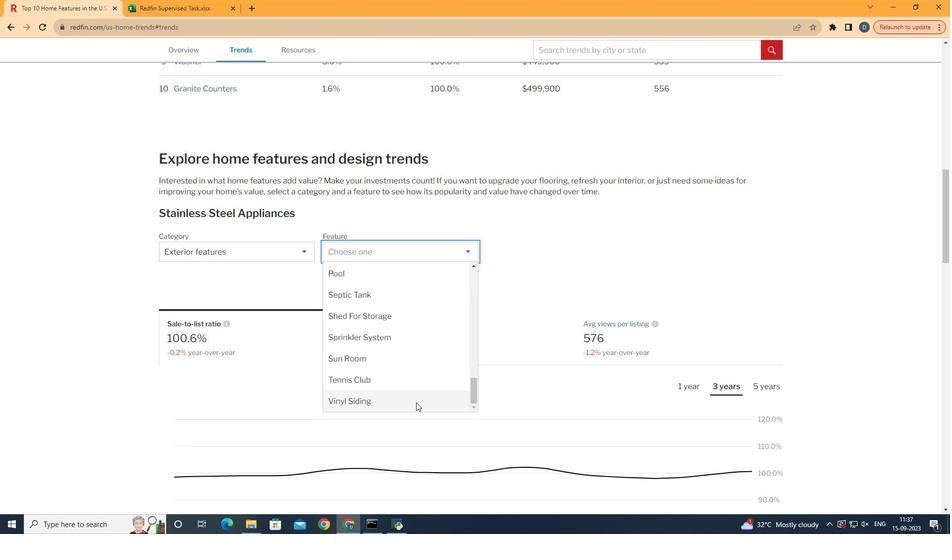 
Action: Mouse pressed left at (424, 408)
Screenshot: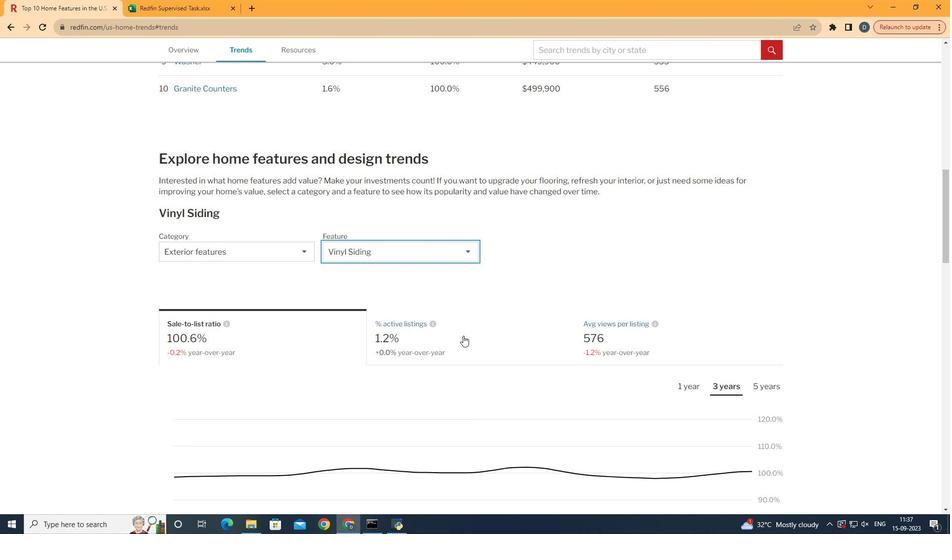 
Action: Mouse moved to (572, 251)
Screenshot: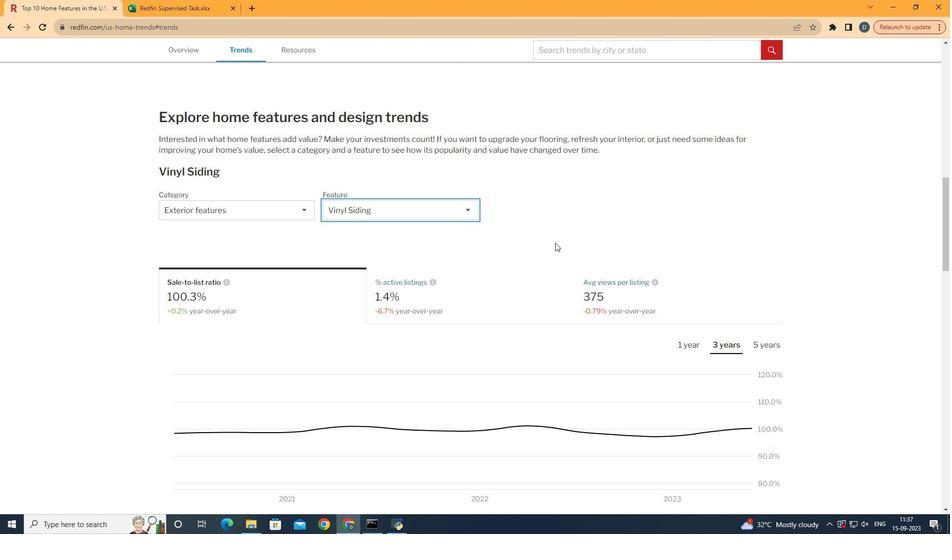 
Action: Mouse scrolled (572, 250) with delta (0, 0)
Screenshot: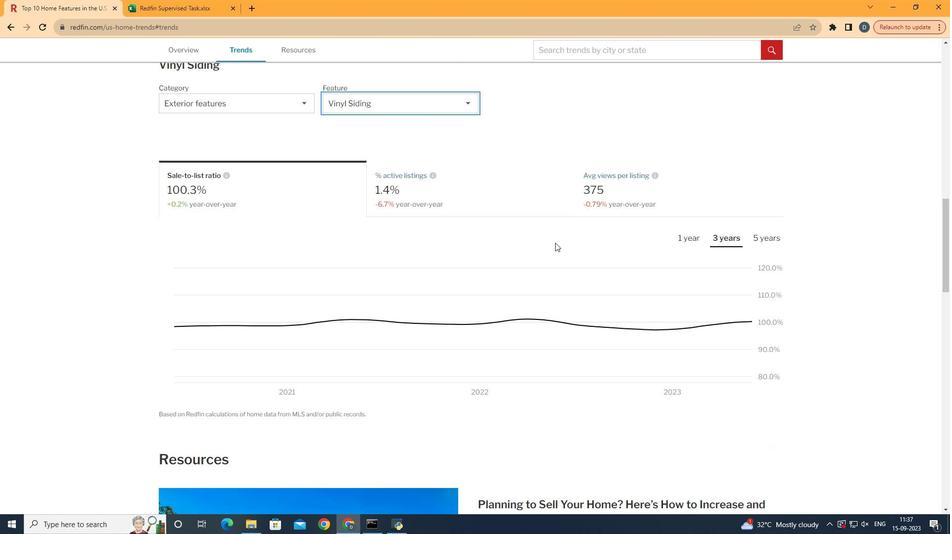 
Action: Mouse scrolled (572, 250) with delta (0, 0)
Screenshot: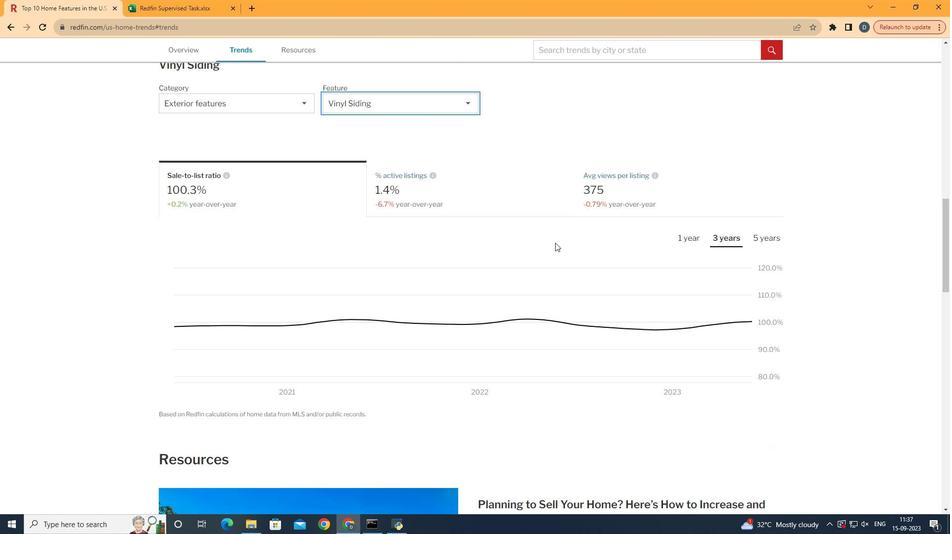 
Action: Mouse scrolled (572, 250) with delta (0, 0)
Screenshot: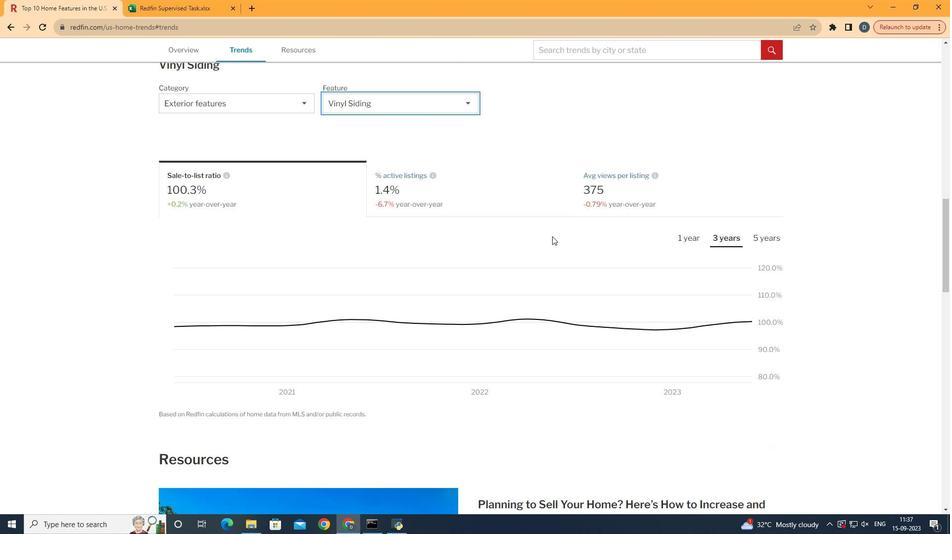 
Action: Mouse moved to (519, 210)
Screenshot: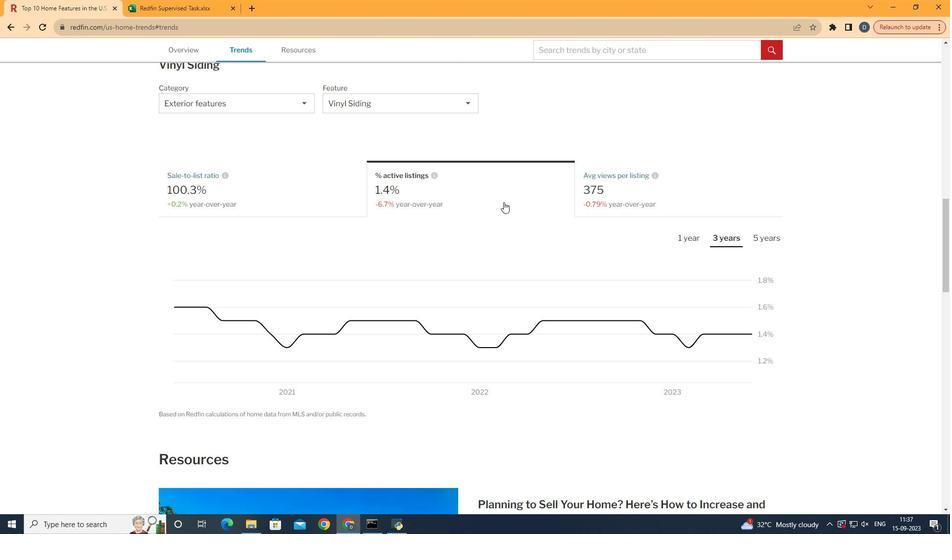 
Action: Mouse pressed left at (519, 210)
Screenshot: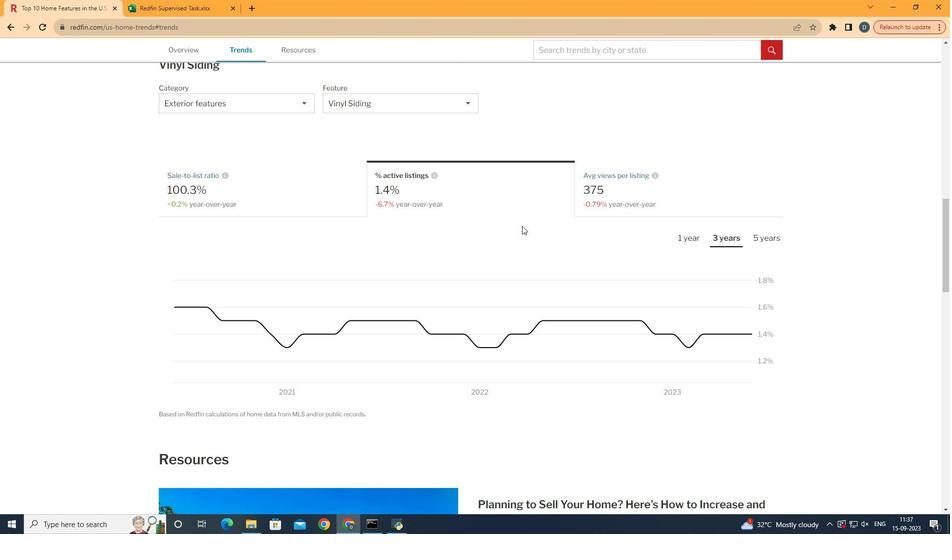 
Action: Mouse moved to (797, 247)
Screenshot: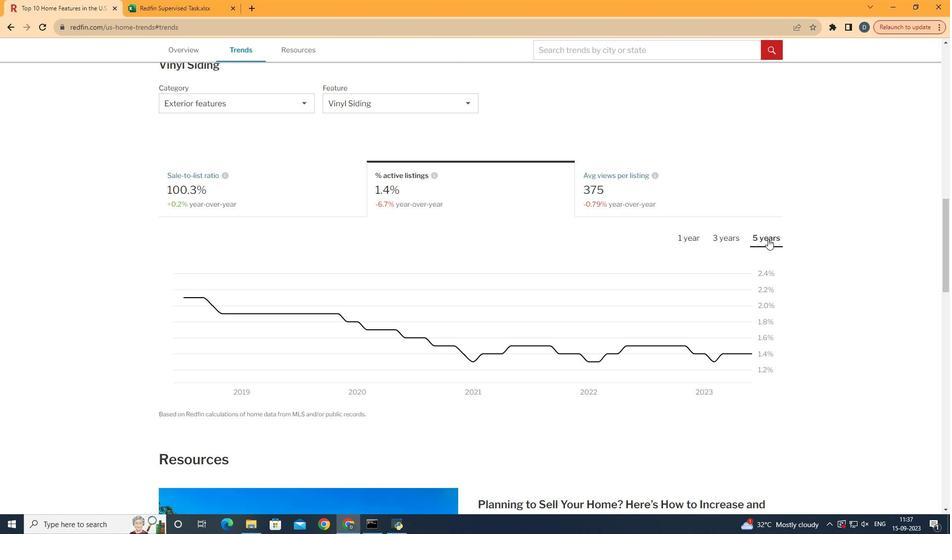 
Action: Mouse pressed left at (797, 247)
Screenshot: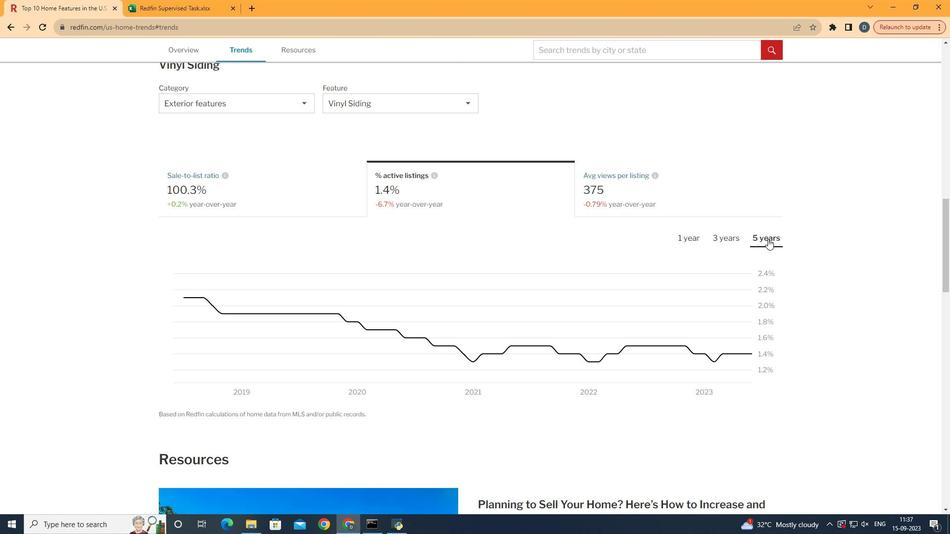 
